 Task: Add Vita Coco Coconut Water 4 Pack to the cart.
Action: Mouse moved to (7, 75)
Screenshot: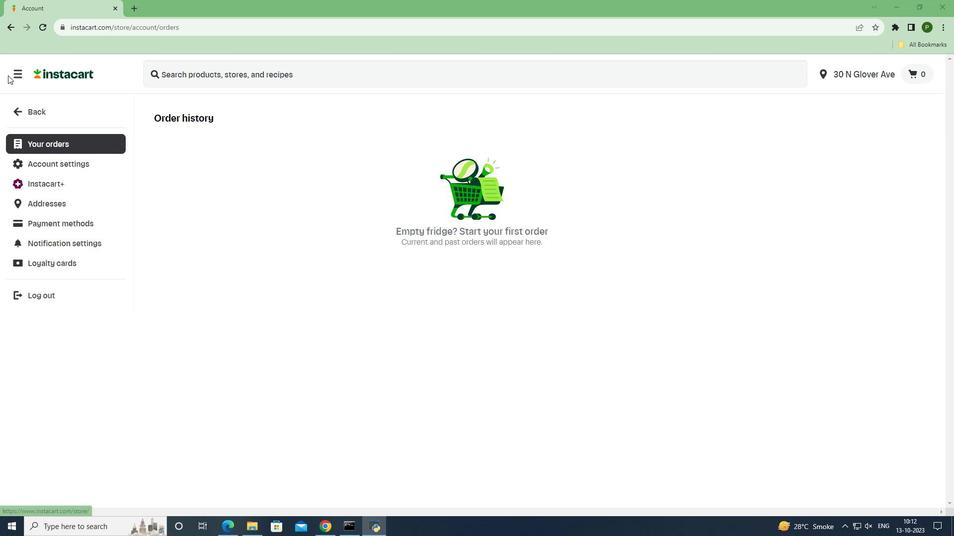 
Action: Mouse pressed left at (7, 75)
Screenshot: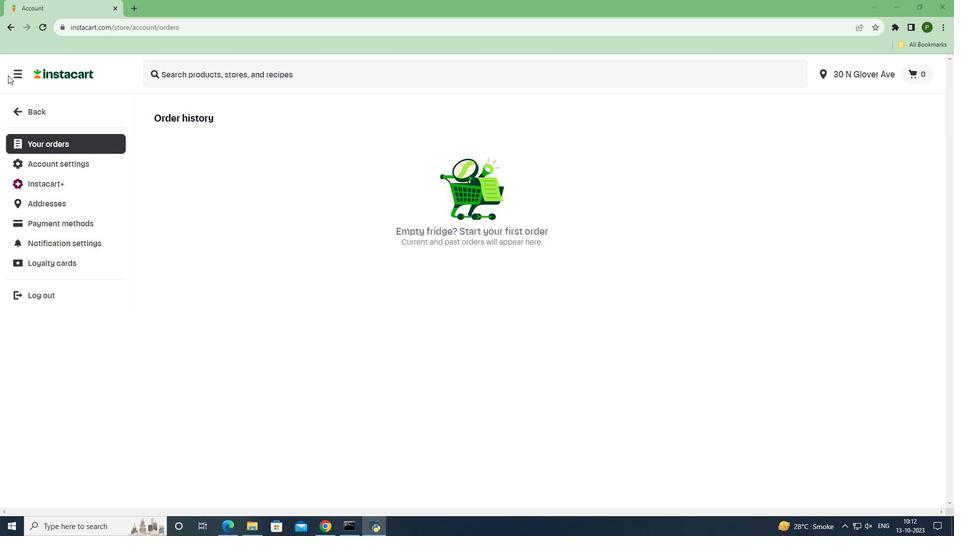 
Action: Mouse moved to (15, 75)
Screenshot: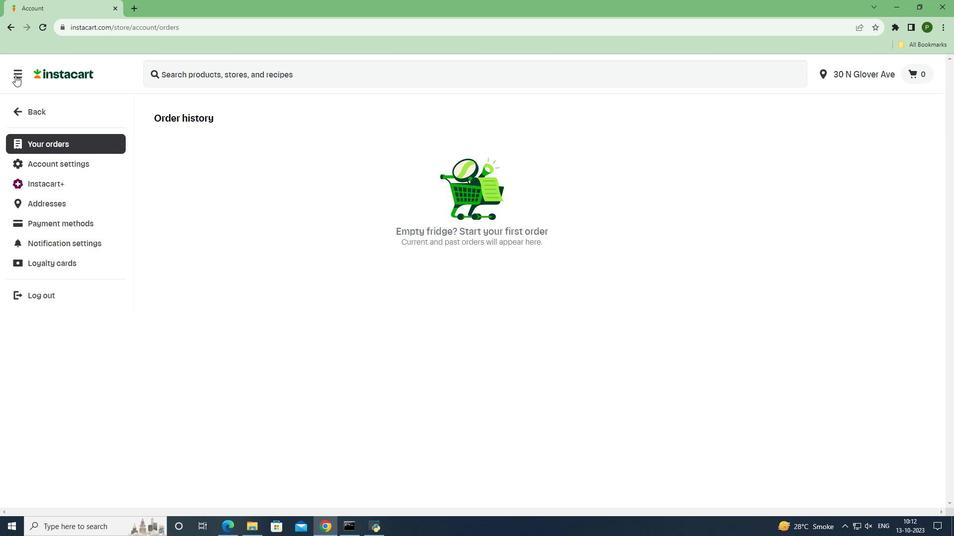 
Action: Mouse pressed left at (15, 75)
Screenshot: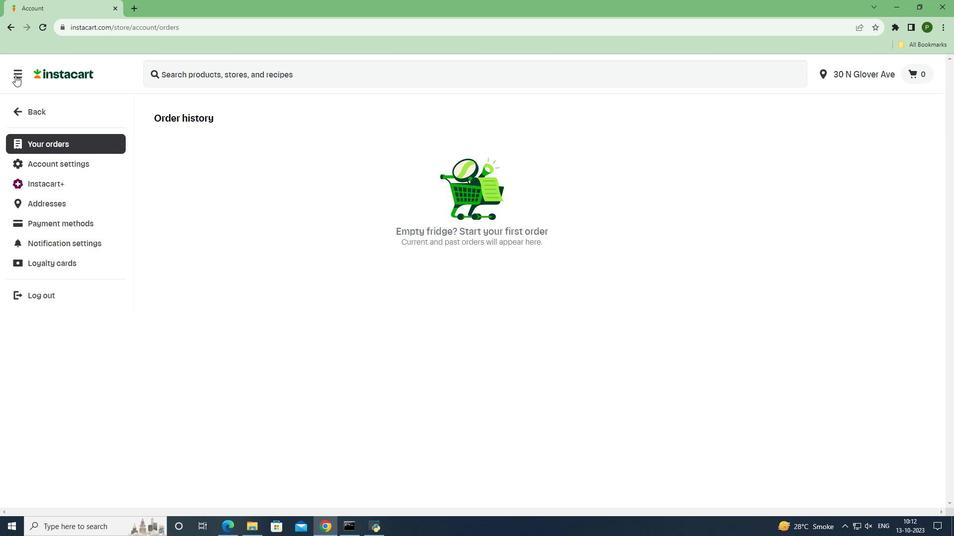 
Action: Mouse moved to (32, 258)
Screenshot: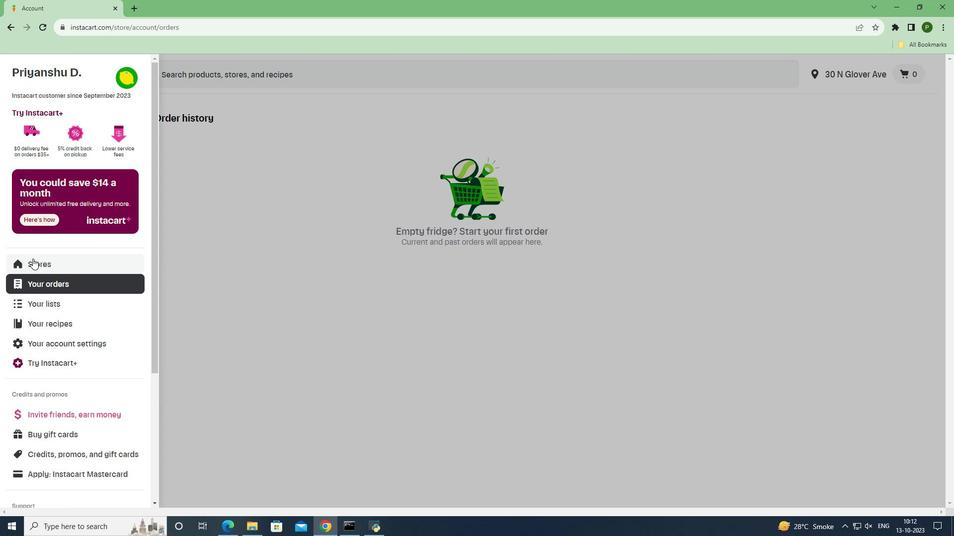 
Action: Mouse pressed left at (32, 258)
Screenshot: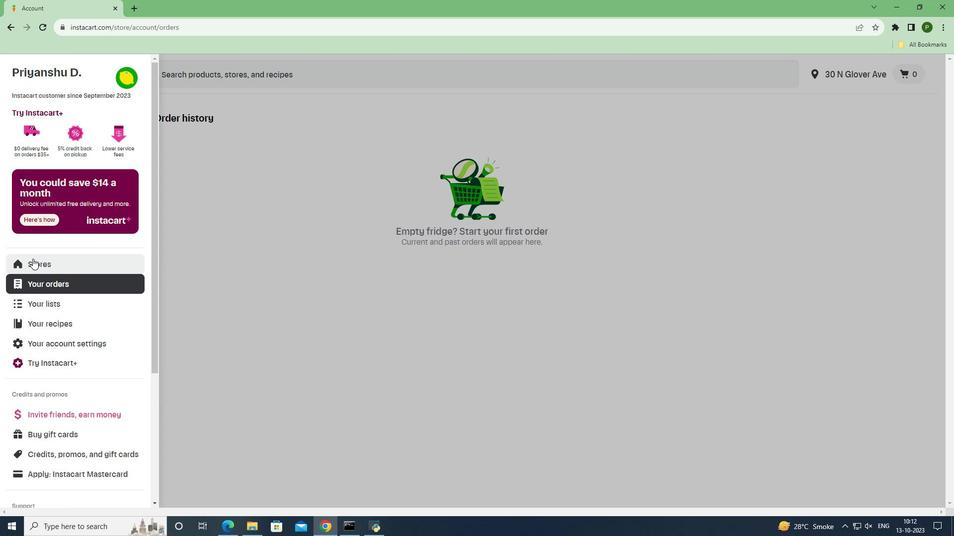 
Action: Mouse moved to (253, 120)
Screenshot: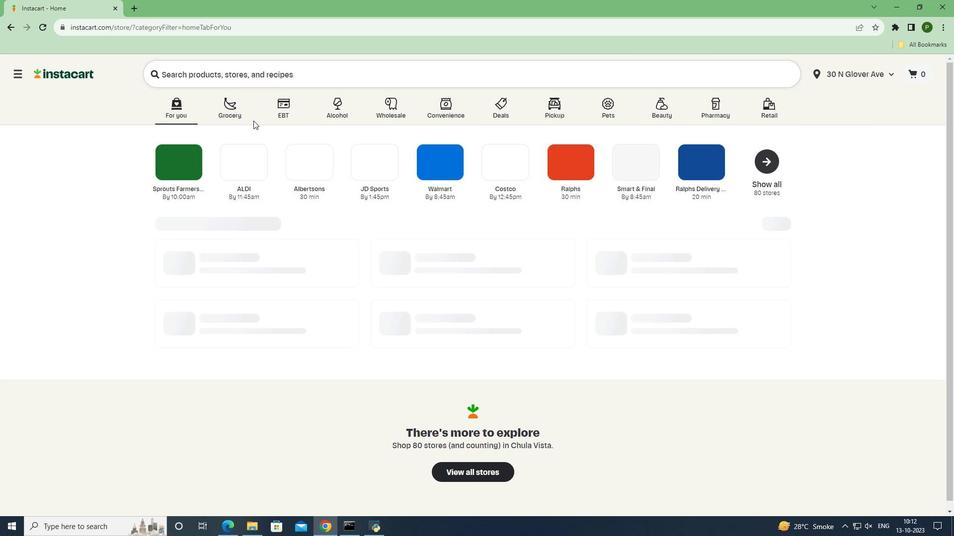 
Action: Mouse pressed left at (253, 120)
Screenshot: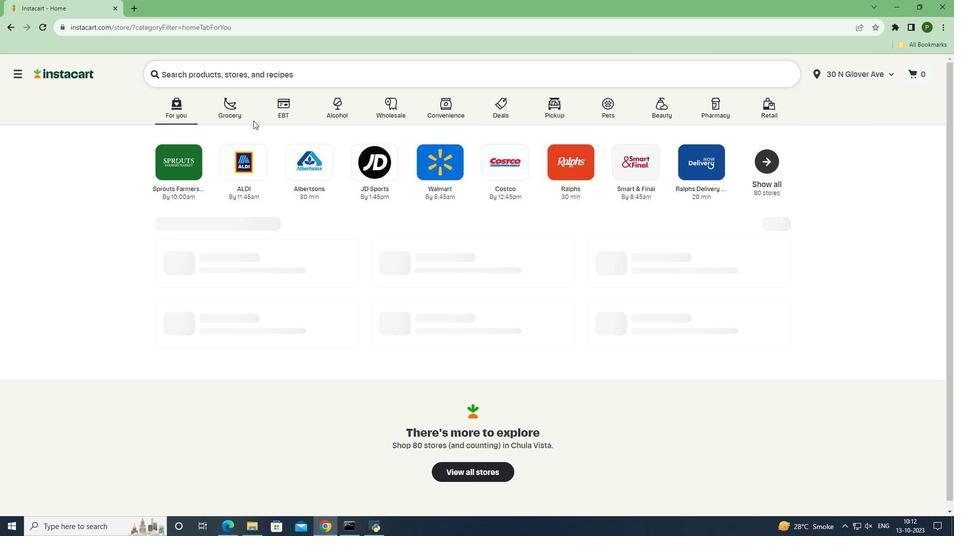 
Action: Mouse moved to (246, 121)
Screenshot: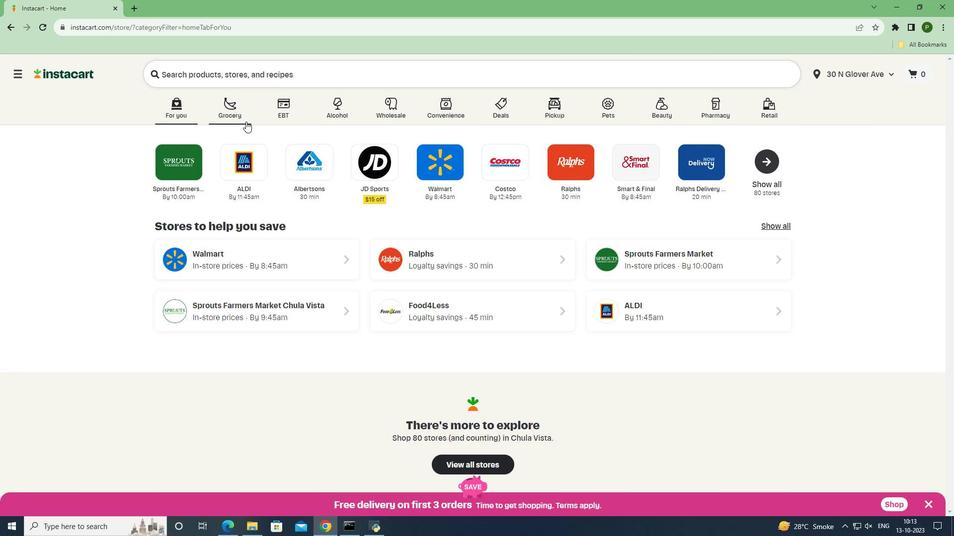 
Action: Mouse pressed left at (246, 121)
Screenshot: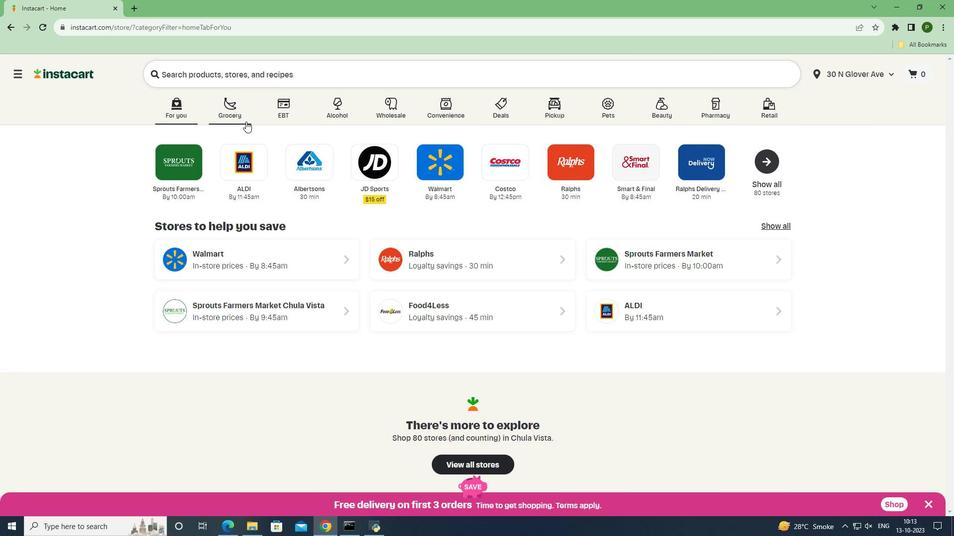 
Action: Mouse moved to (626, 235)
Screenshot: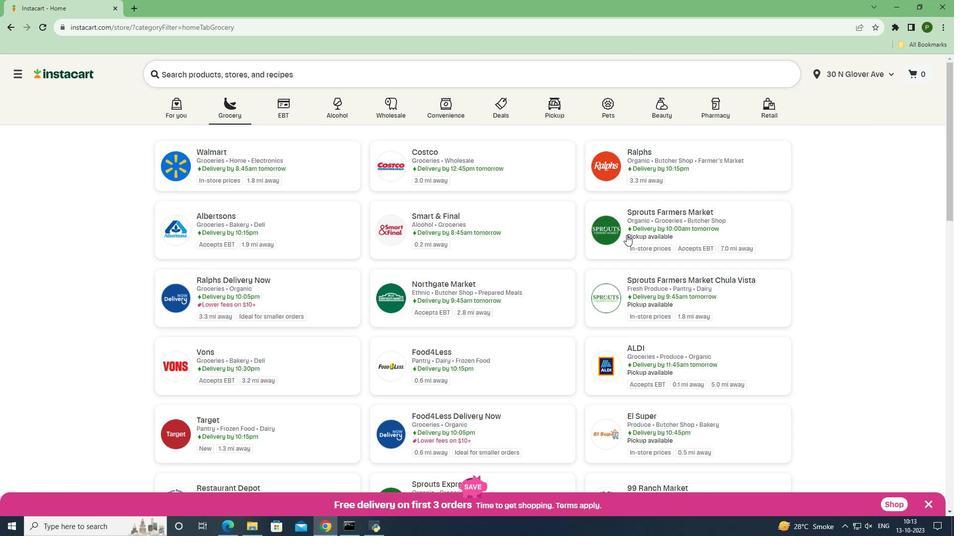 
Action: Mouse pressed left at (626, 235)
Screenshot: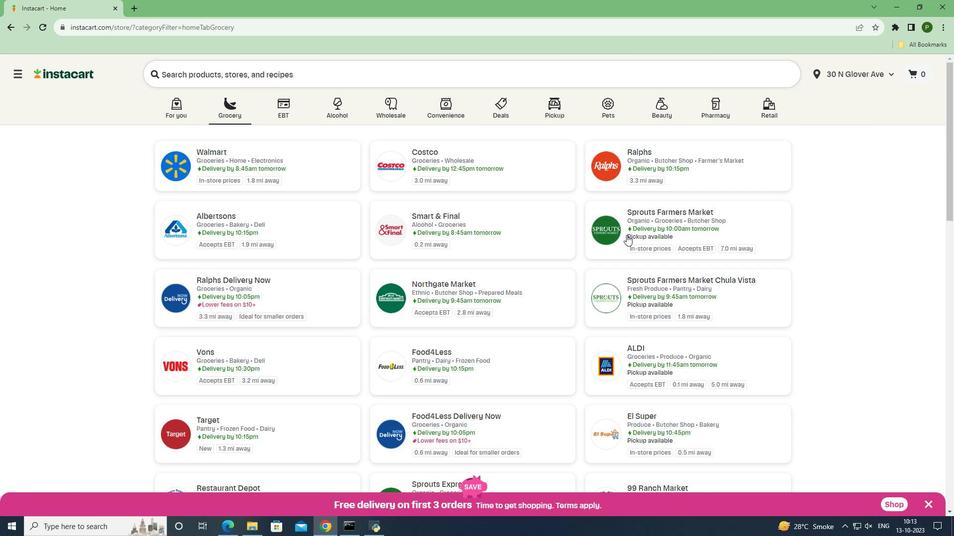 
Action: Mouse moved to (58, 372)
Screenshot: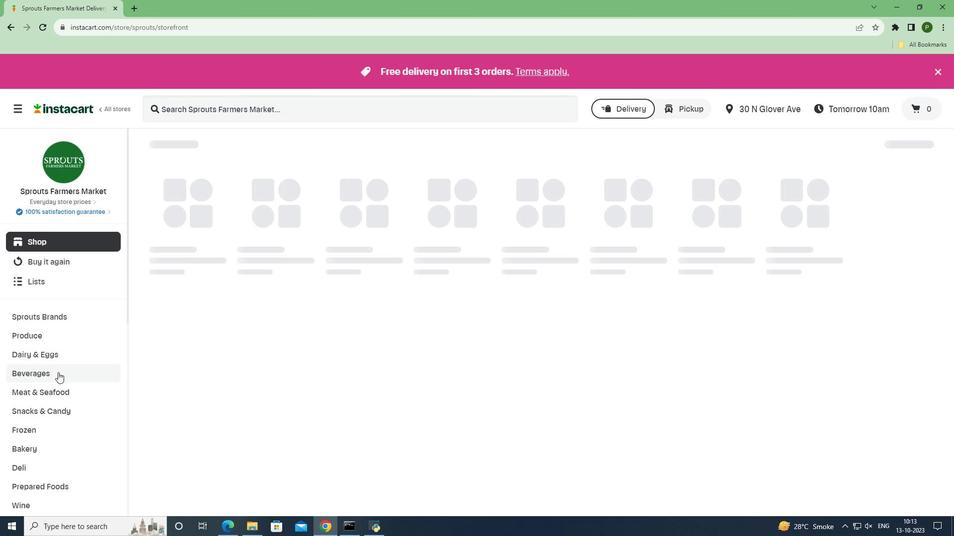 
Action: Mouse pressed left at (58, 372)
Screenshot: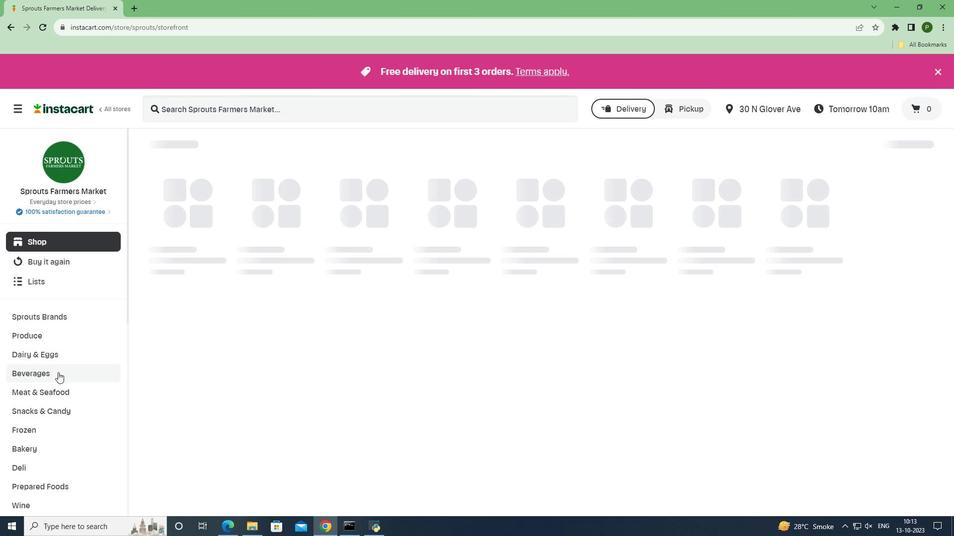 
Action: Mouse moved to (549, 173)
Screenshot: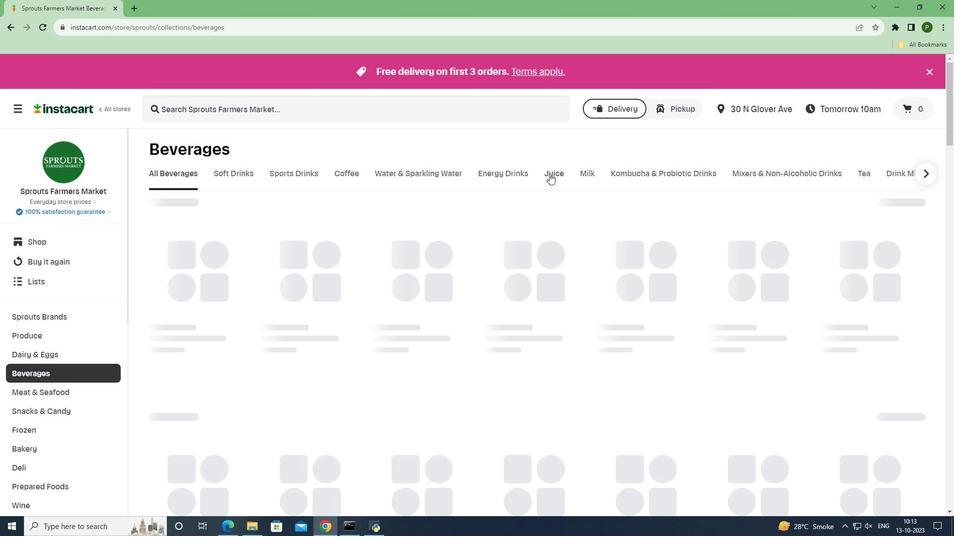 
Action: Mouse pressed left at (549, 173)
Screenshot: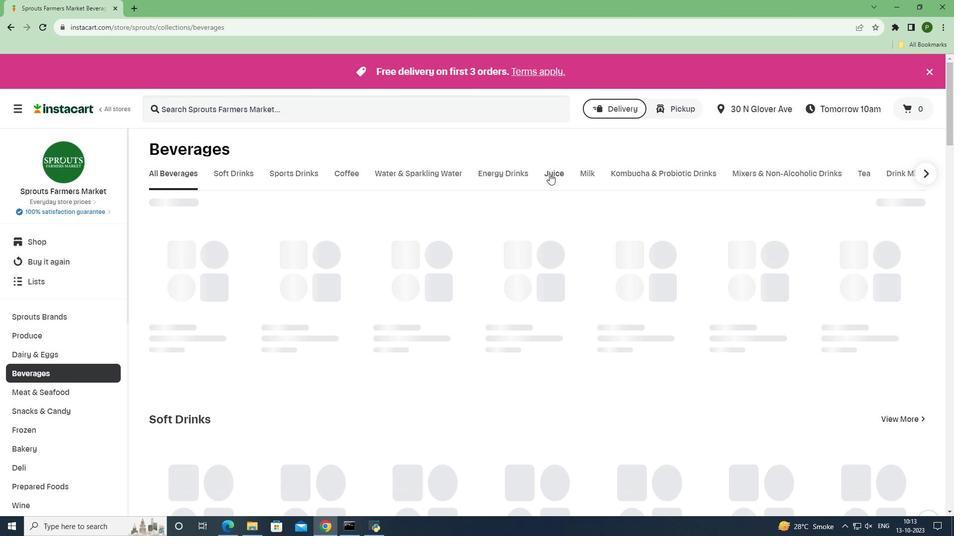 
Action: Mouse moved to (270, 107)
Screenshot: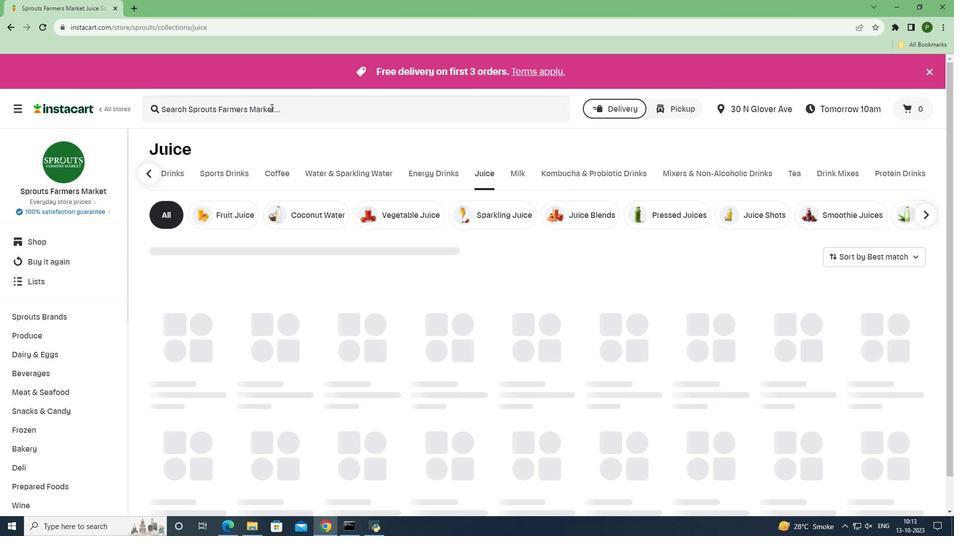 
Action: Mouse pressed left at (270, 107)
Screenshot: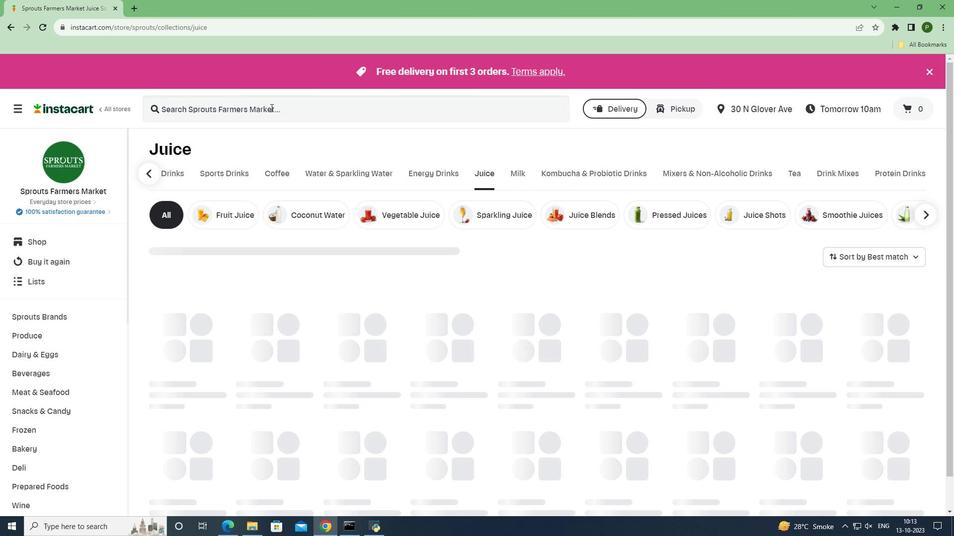 
Action: Key pressed <Key.caps_lock>V<Key.caps_lock>ita<Key.space><Key.caps_lock>C<Key.caps_lock>oco<Key.space><Key.caps_lock>C<Key.caps_lock>oconut<Key.space><Key.caps_lock>W<Key.caps_lock>ater<Key.space><Key.f4>4<Key.space><Key.caps_lock>P<Key.caps_lock>ack<Key.space><Key.enter>
Screenshot: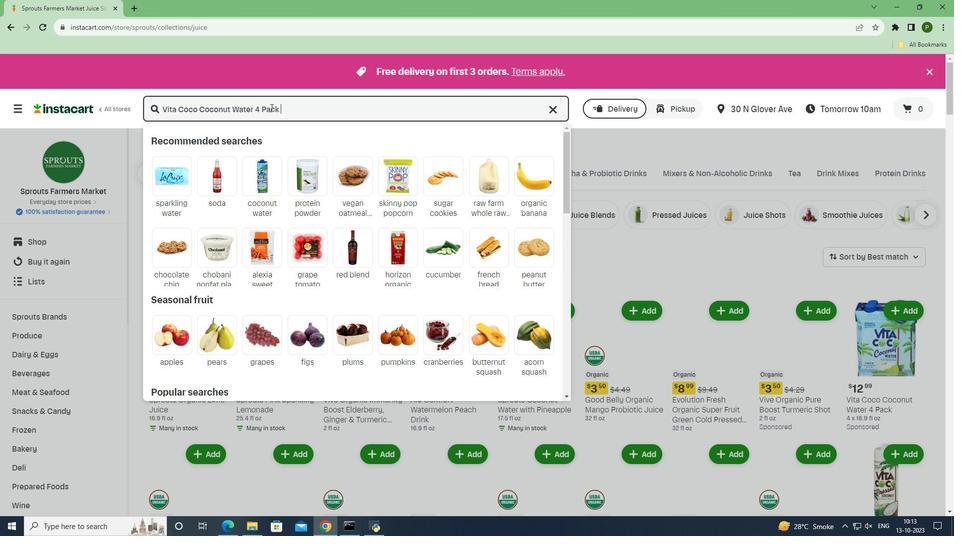 
Action: Mouse moved to (723, 215)
Screenshot: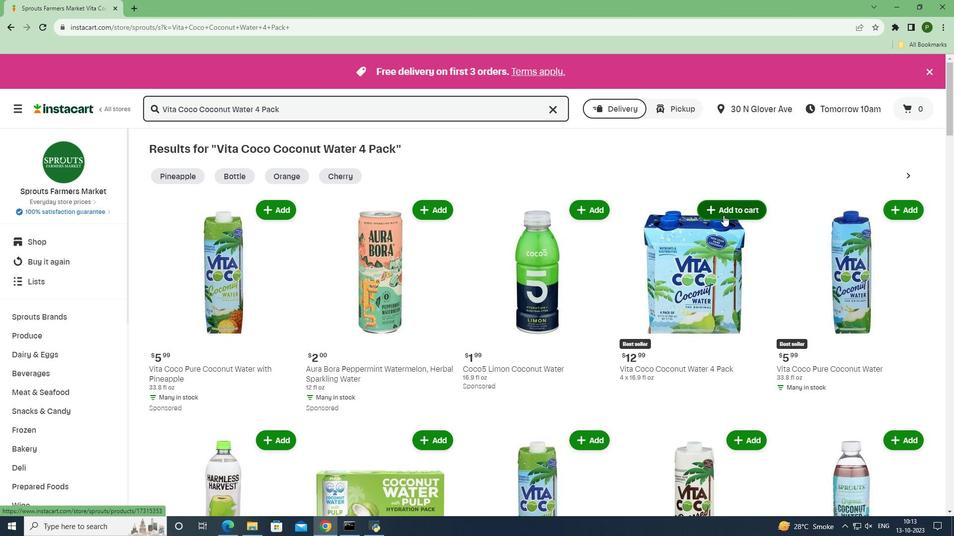 
Action: Mouse pressed left at (723, 215)
Screenshot: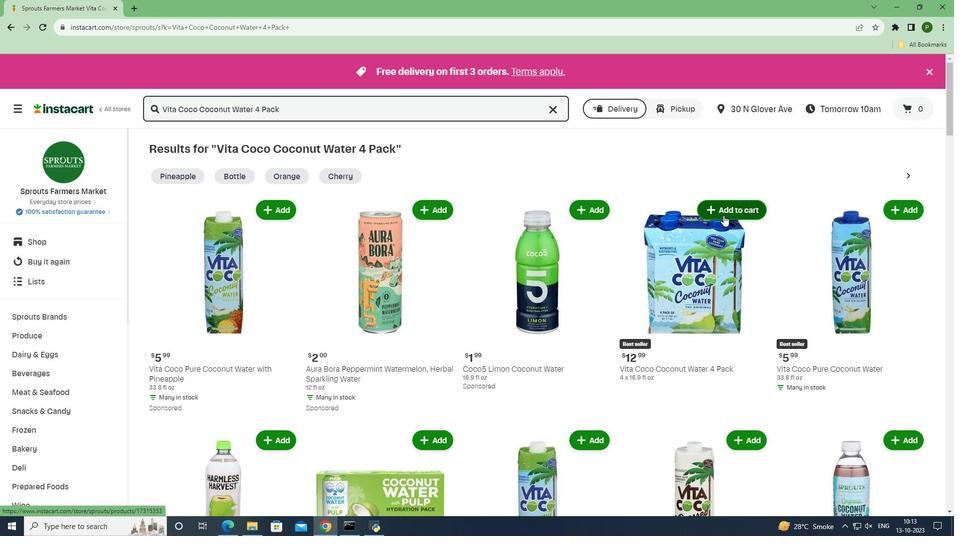 
Action: Mouse moved to (776, 248)
Screenshot: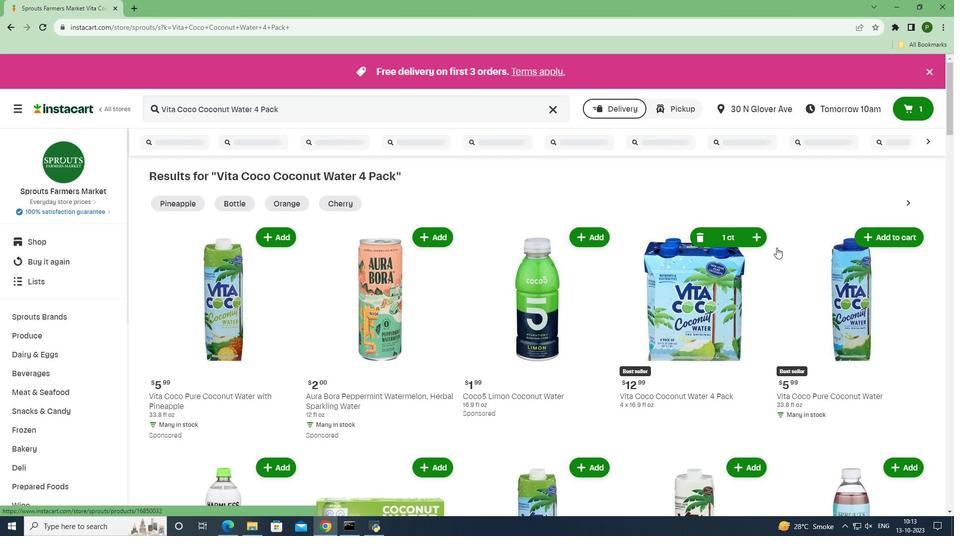 
